 Task: Look for products in the category "Drink Mixes" from the brand "Sprouts".
Action: Mouse pressed left at (23, 103)
Screenshot: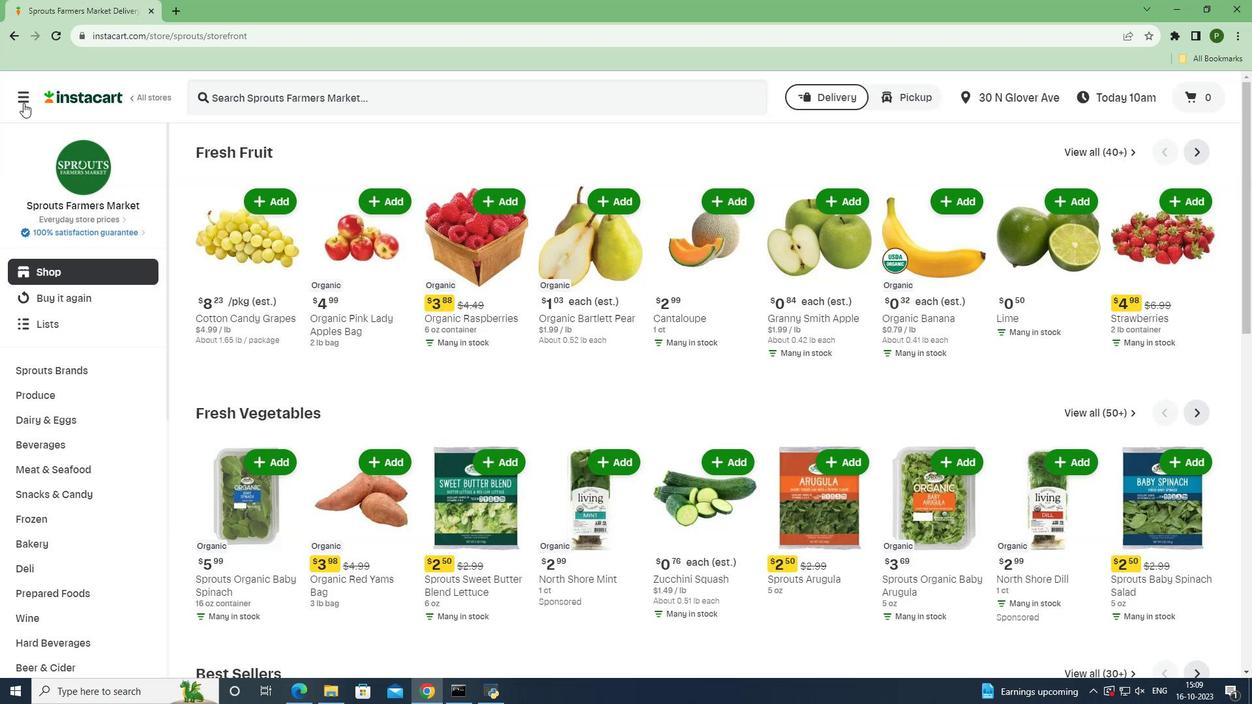 
Action: Mouse moved to (39, 340)
Screenshot: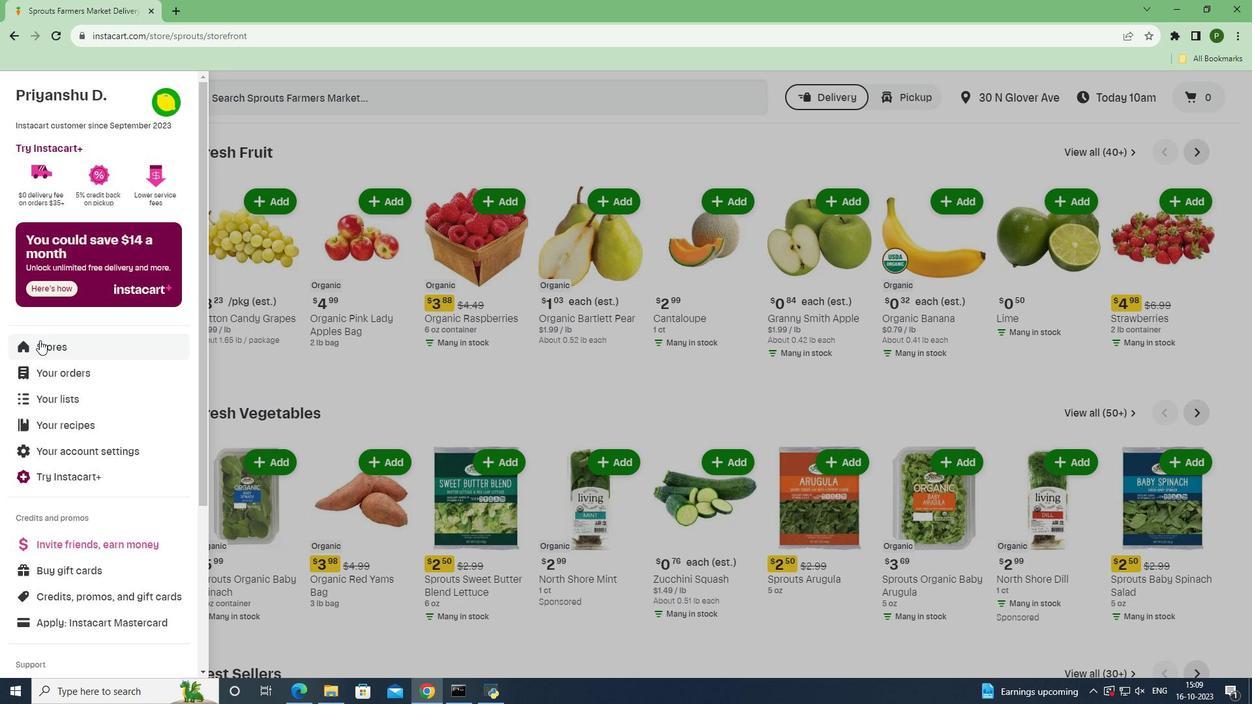 
Action: Mouse pressed left at (39, 340)
Screenshot: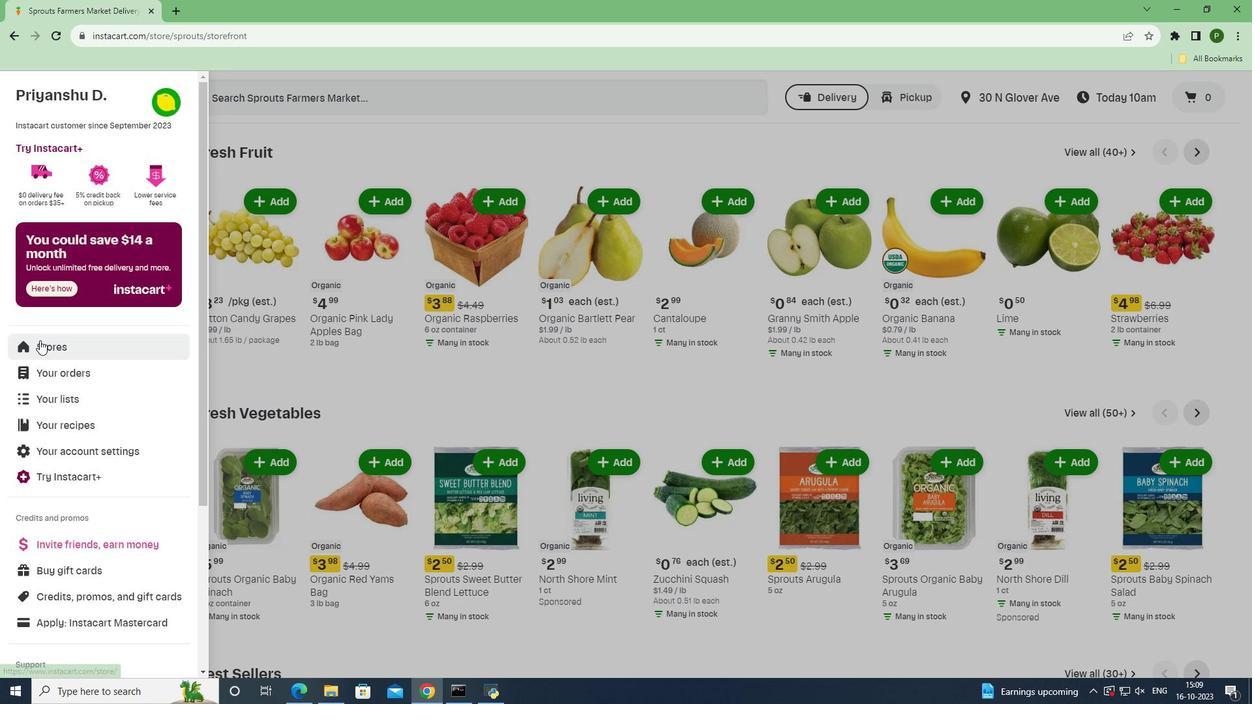 
Action: Mouse moved to (298, 151)
Screenshot: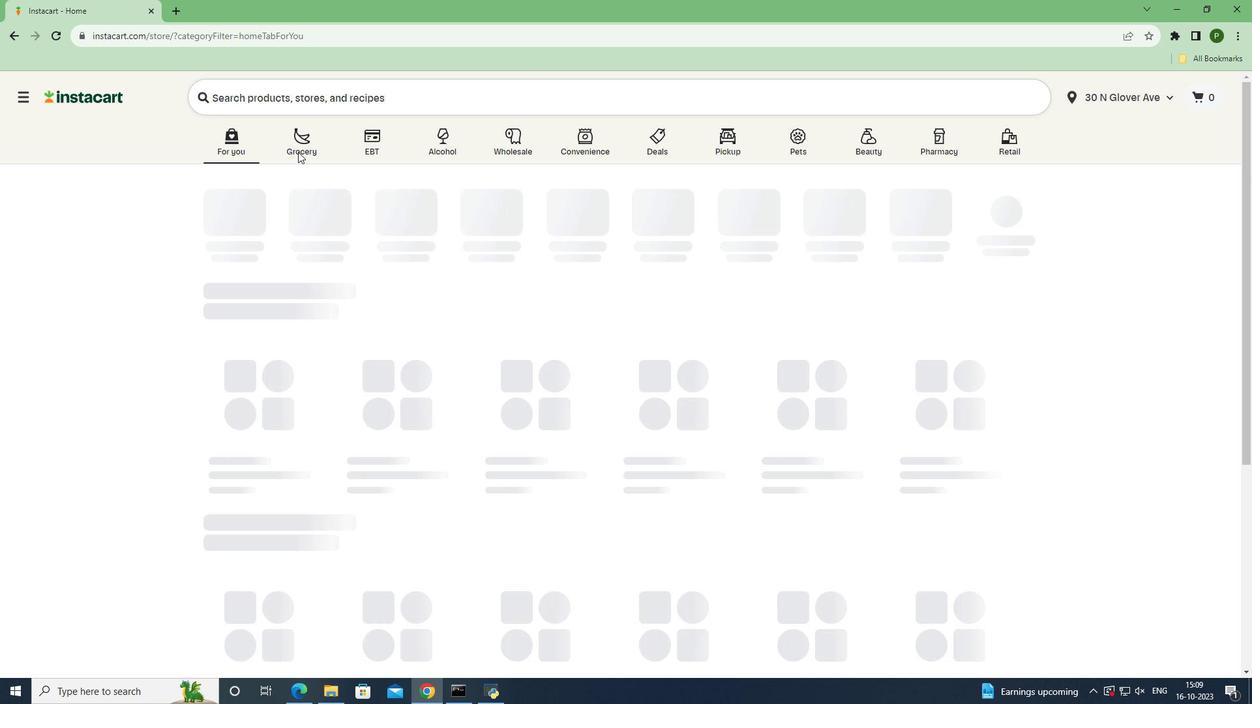 
Action: Mouse pressed left at (298, 151)
Screenshot: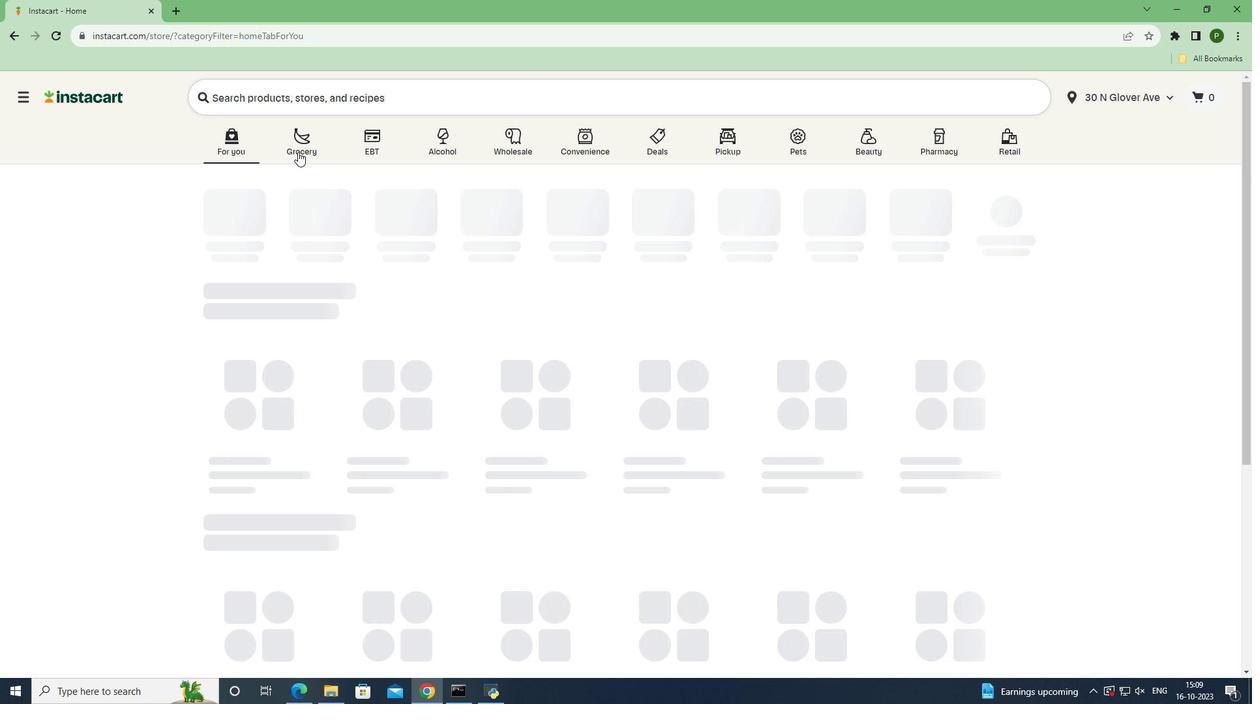 
Action: Mouse moved to (815, 301)
Screenshot: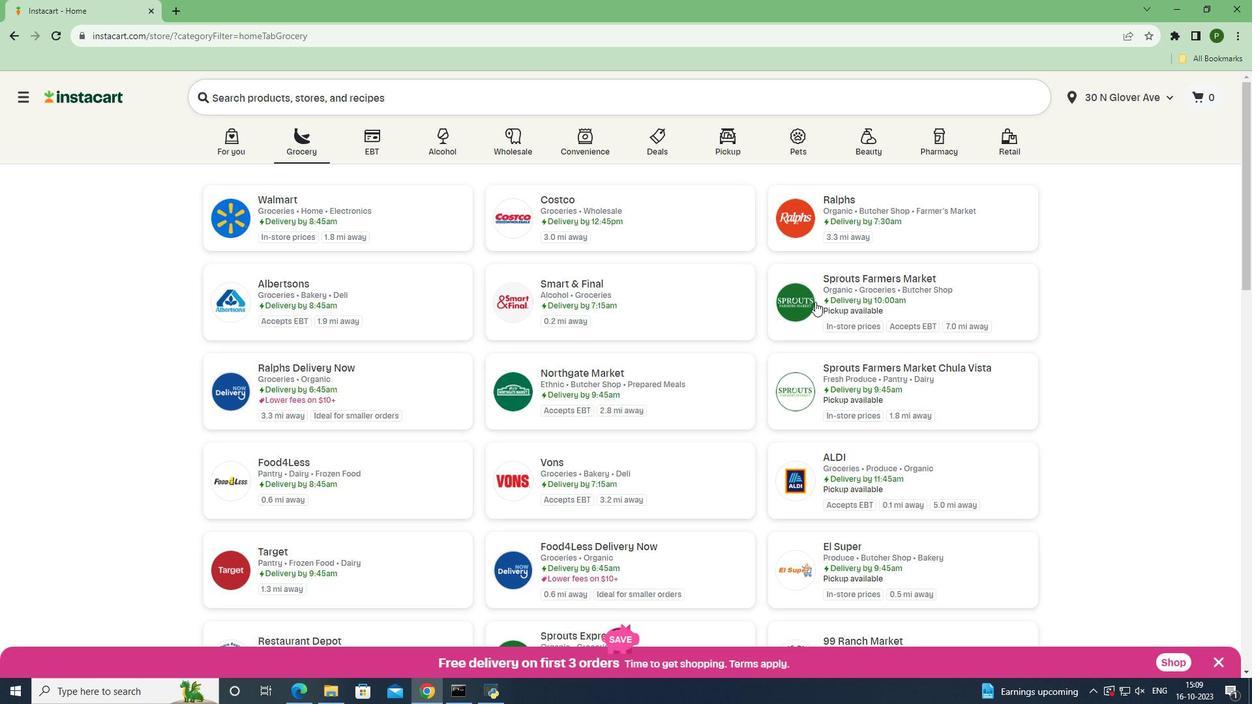 
Action: Mouse pressed left at (815, 301)
Screenshot: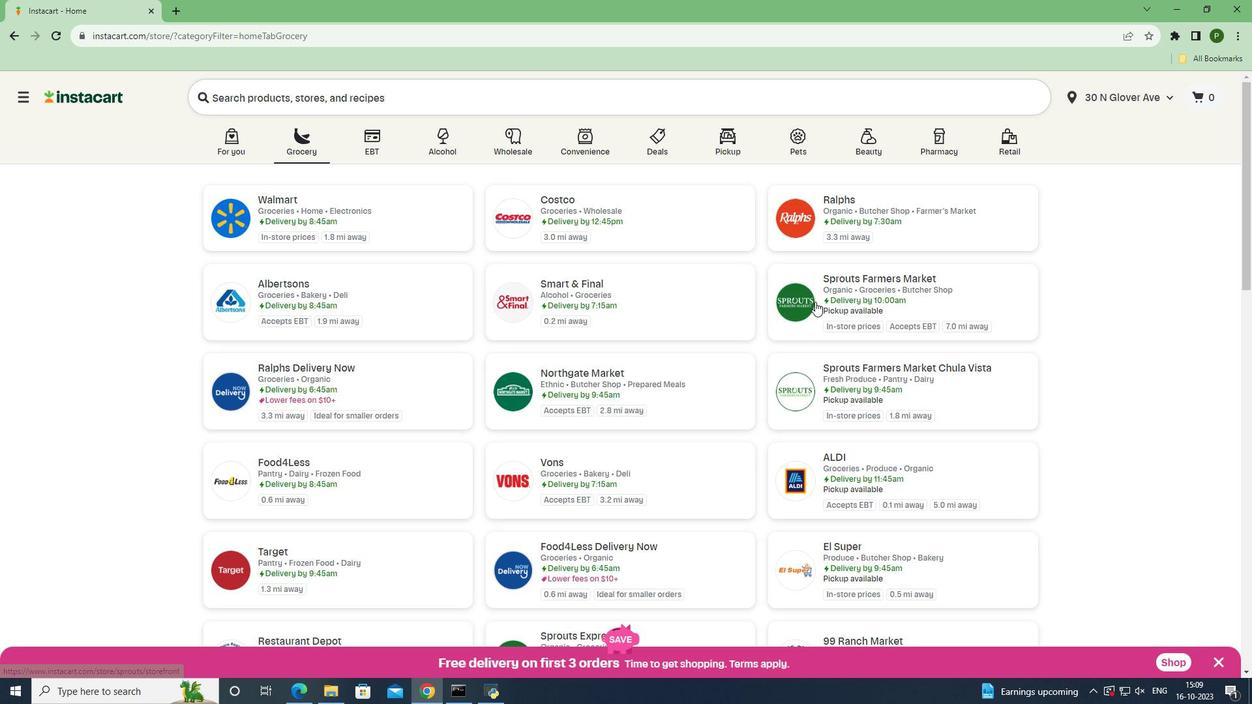 
Action: Mouse moved to (48, 437)
Screenshot: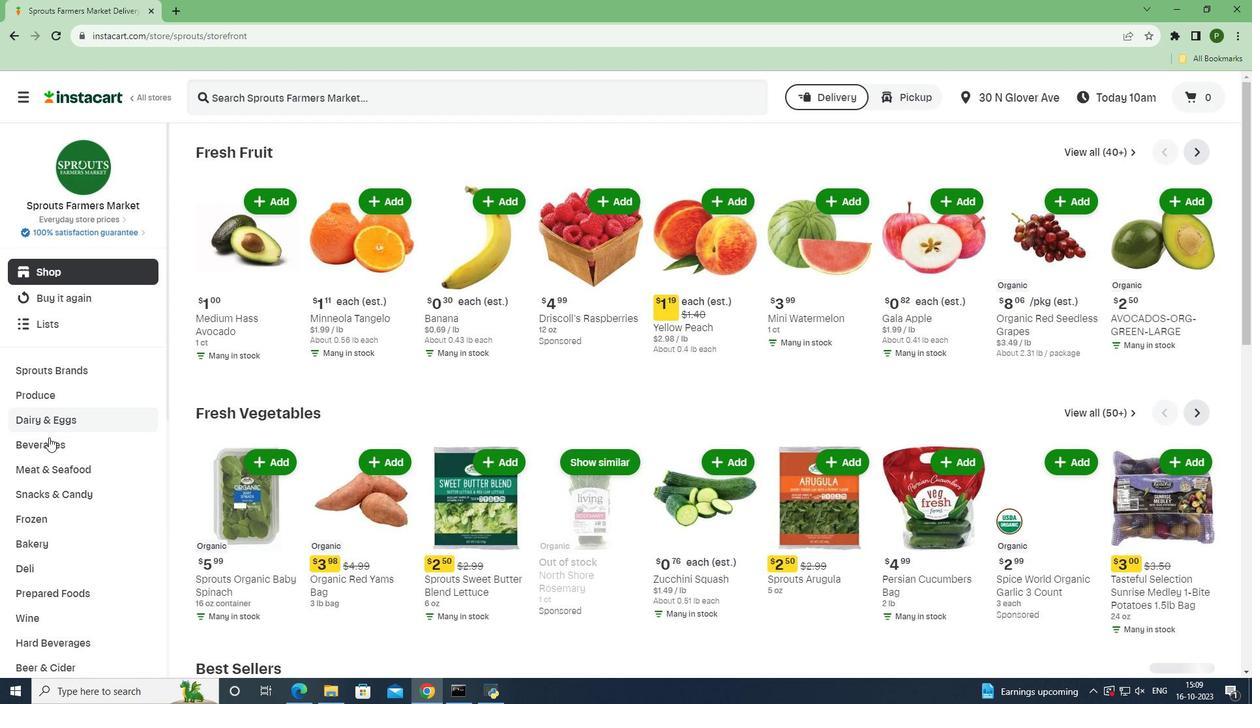 
Action: Mouse pressed left at (48, 437)
Screenshot: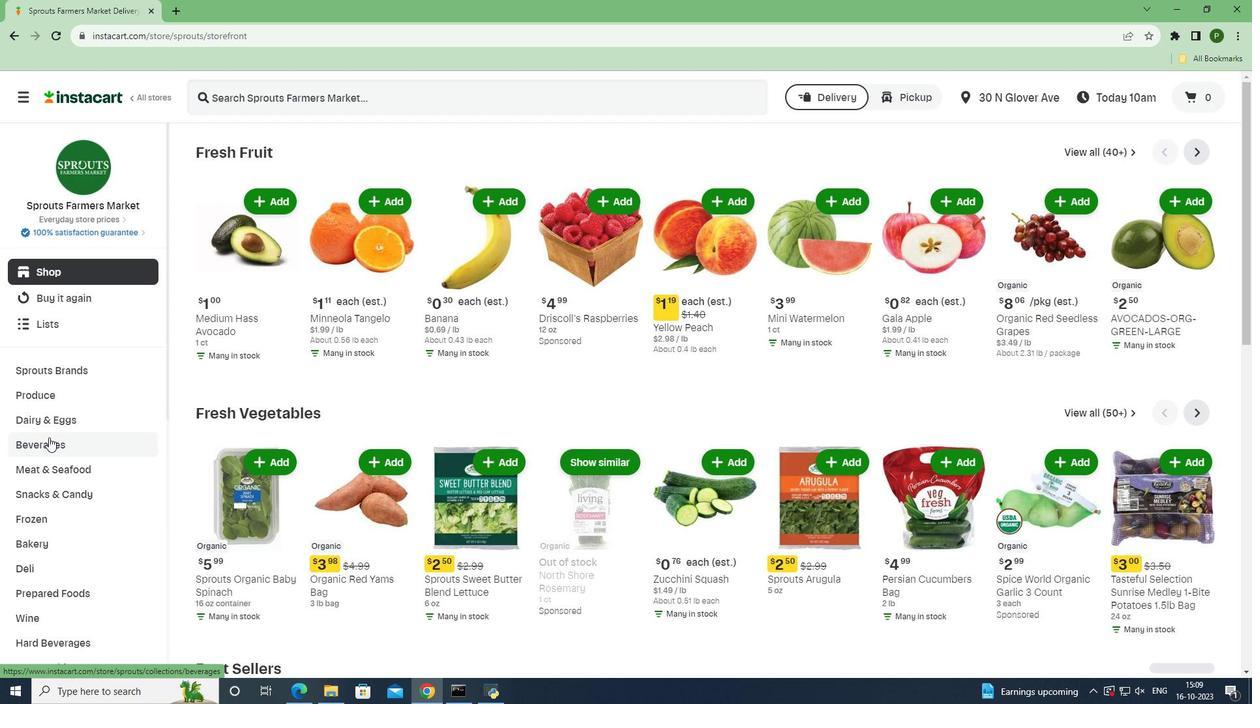 
Action: Mouse moved to (60, 438)
Screenshot: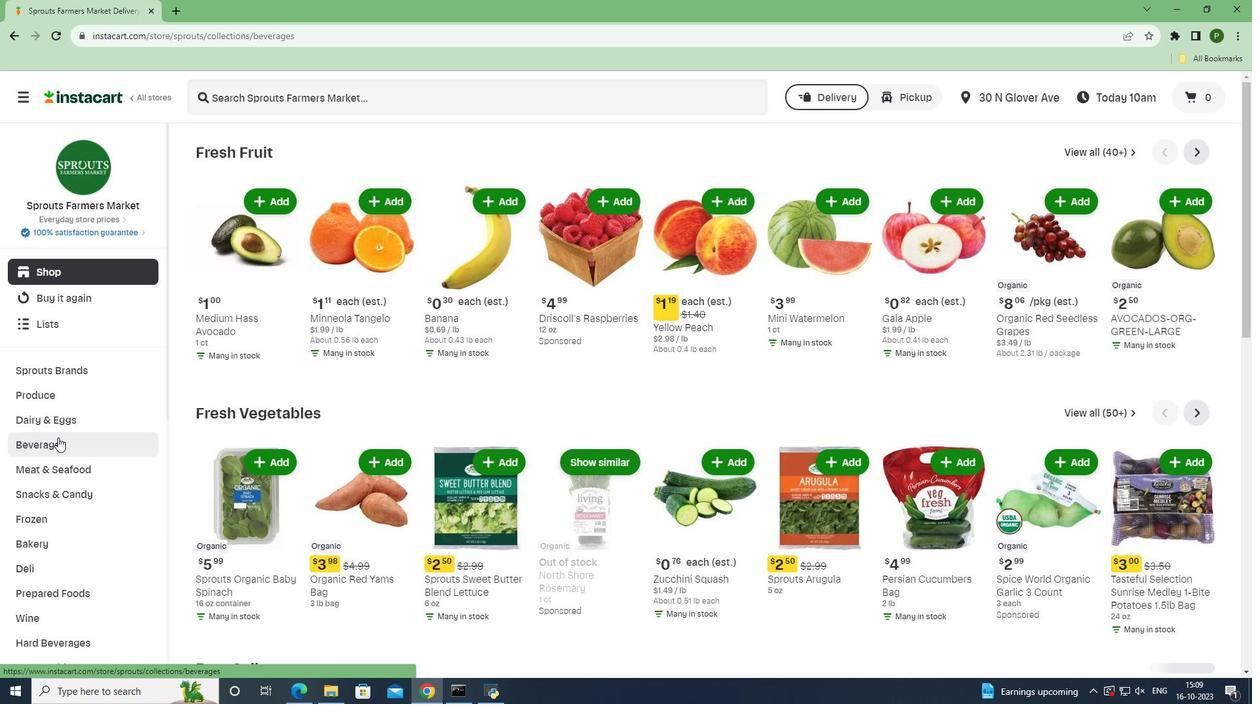 
Action: Mouse pressed left at (60, 438)
Screenshot: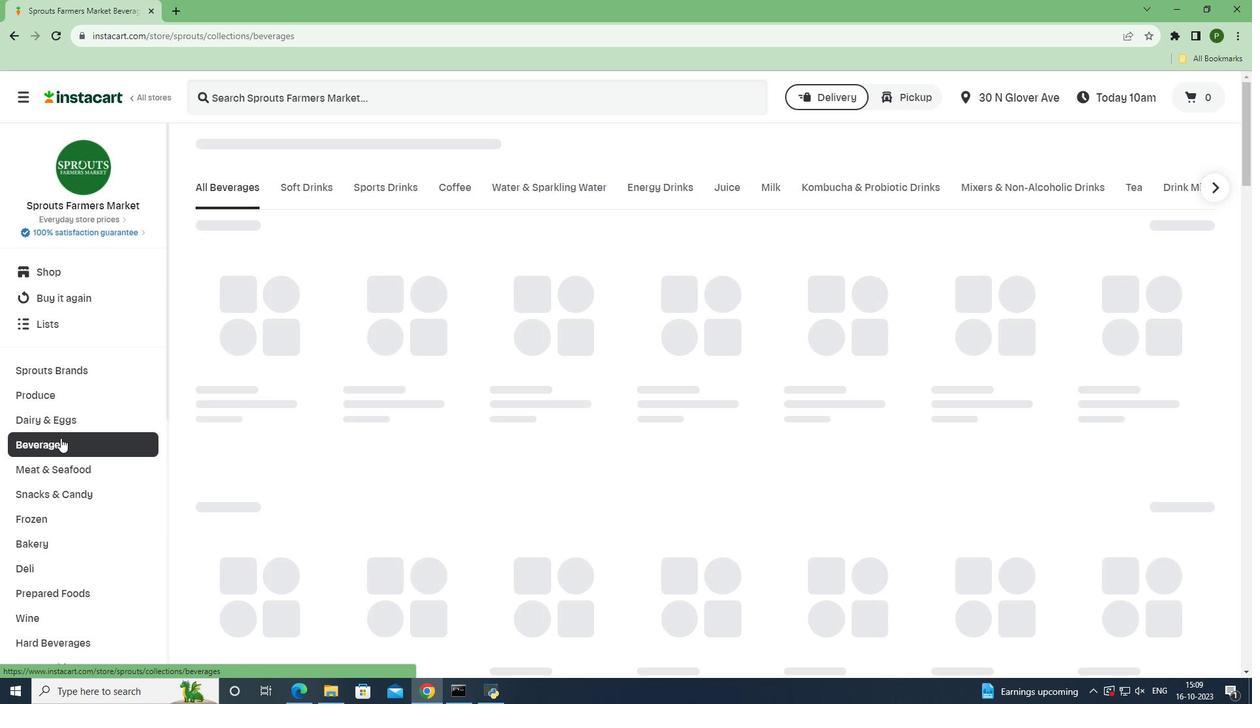 
Action: Mouse moved to (1178, 183)
Screenshot: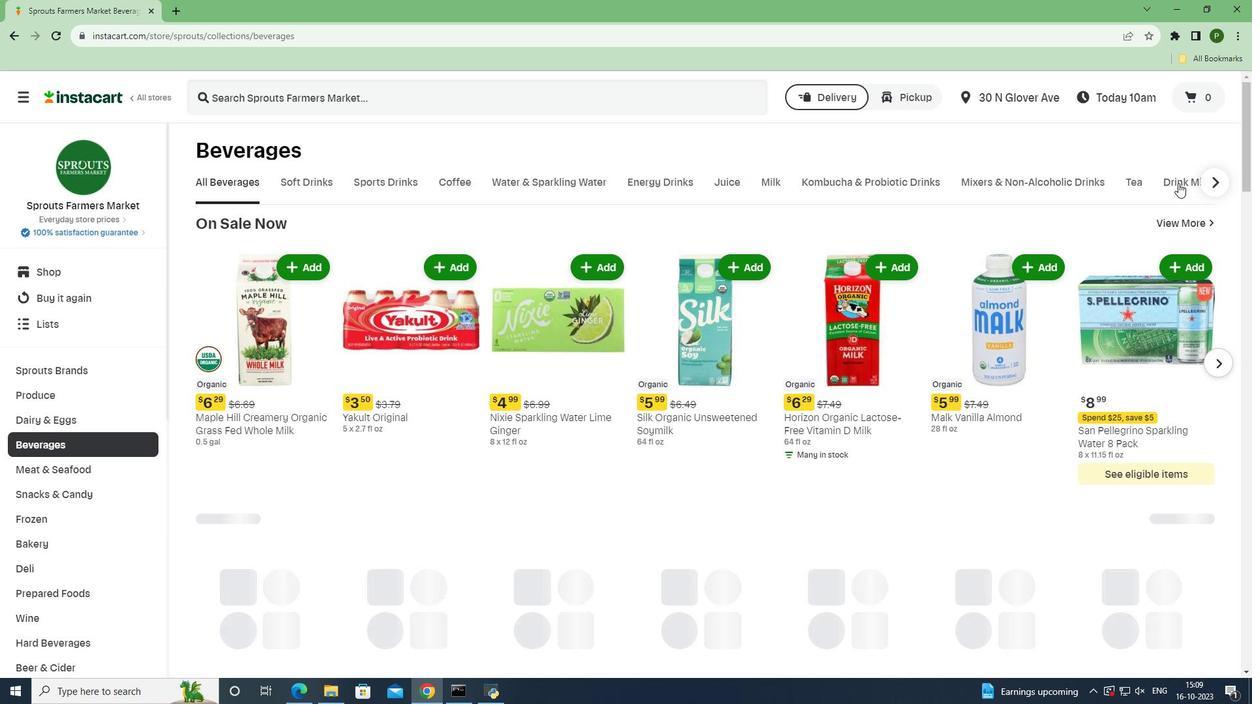 
Action: Mouse pressed left at (1178, 183)
Screenshot: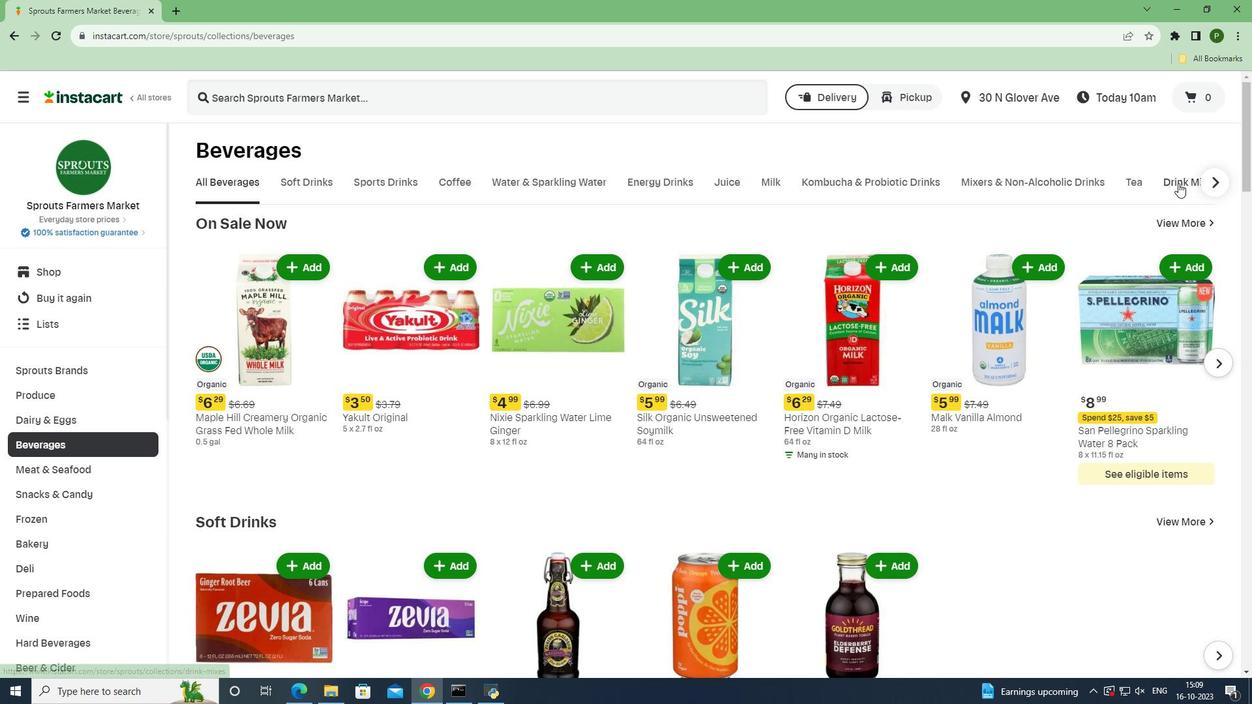 
Action: Mouse moved to (337, 236)
Screenshot: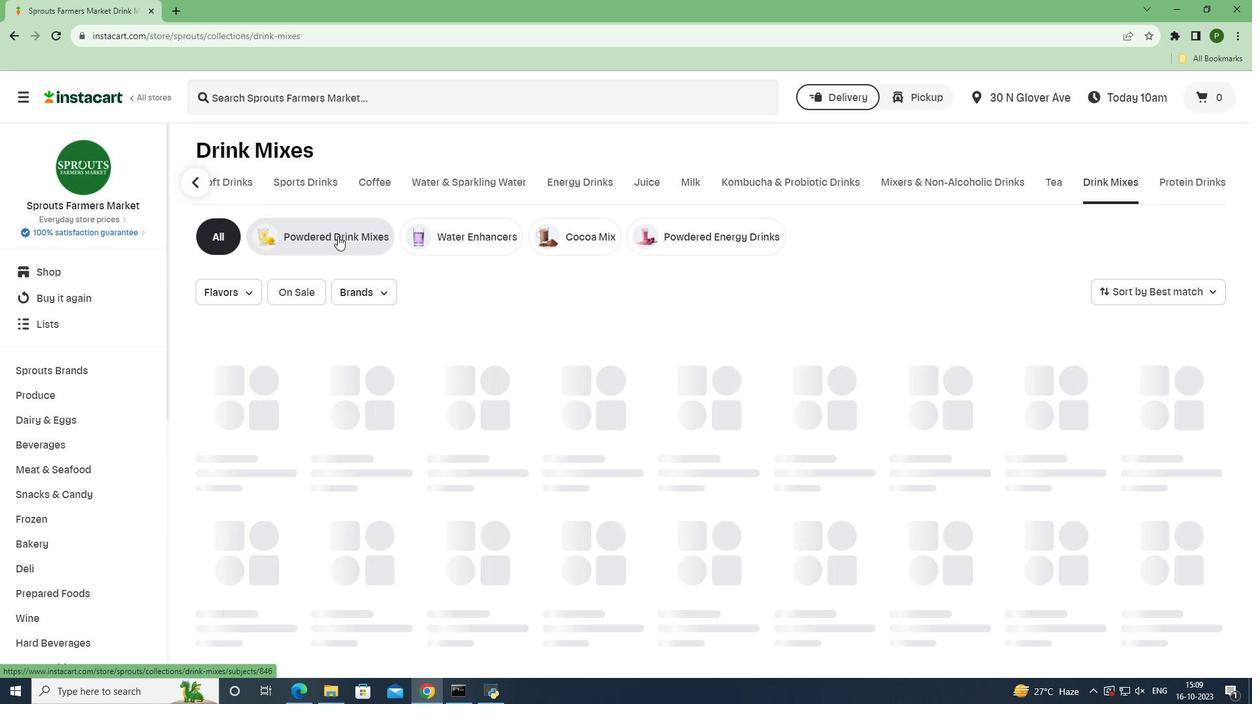 
Action: Mouse pressed left at (337, 236)
Screenshot: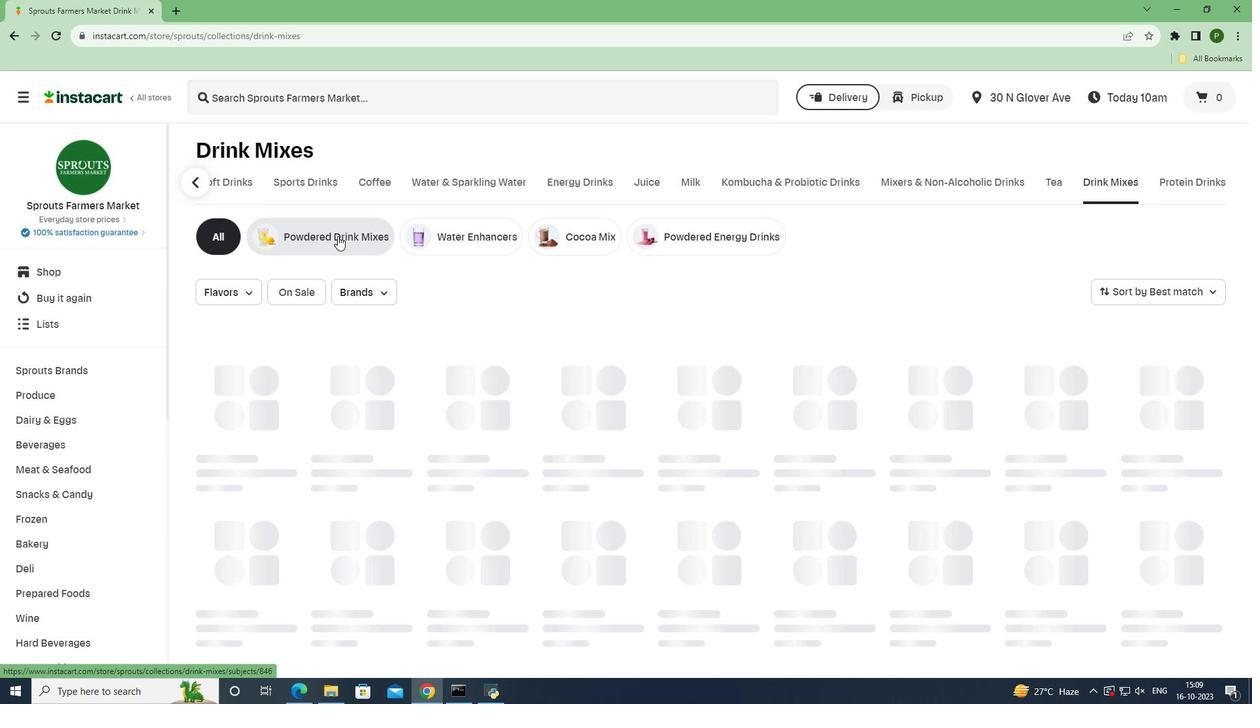 
Action: Mouse moved to (345, 296)
Screenshot: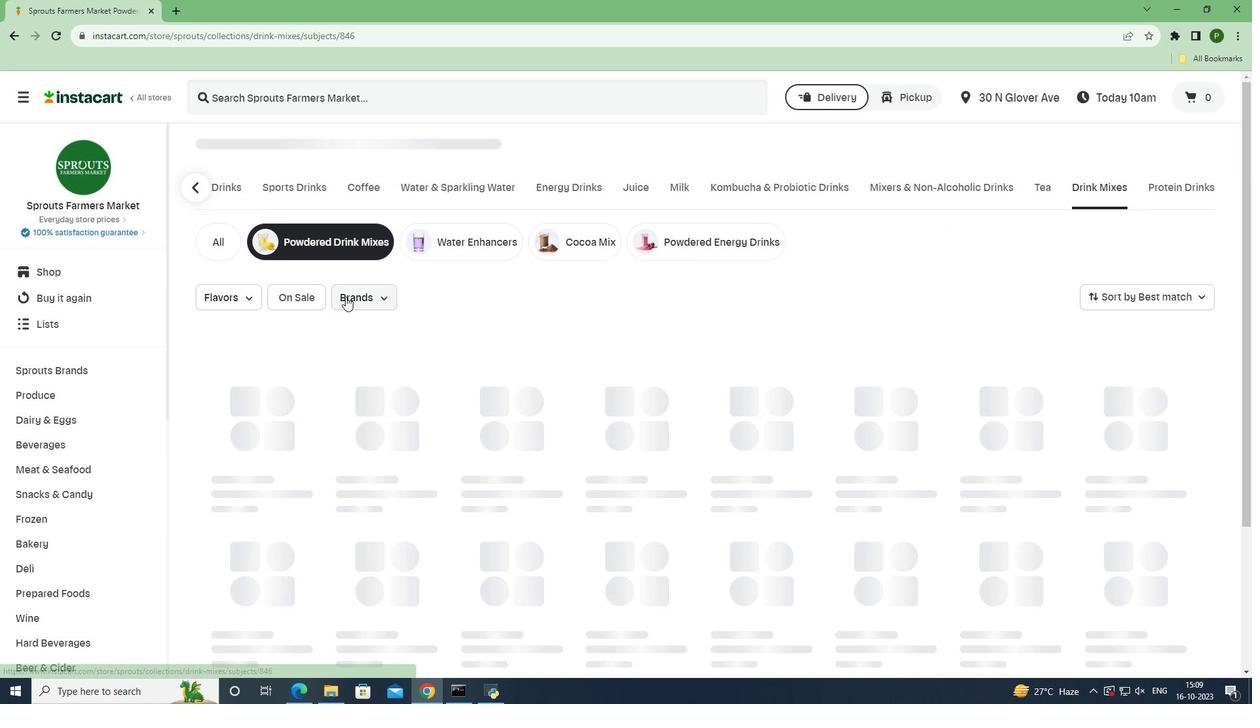 
Action: Mouse pressed left at (345, 296)
Screenshot: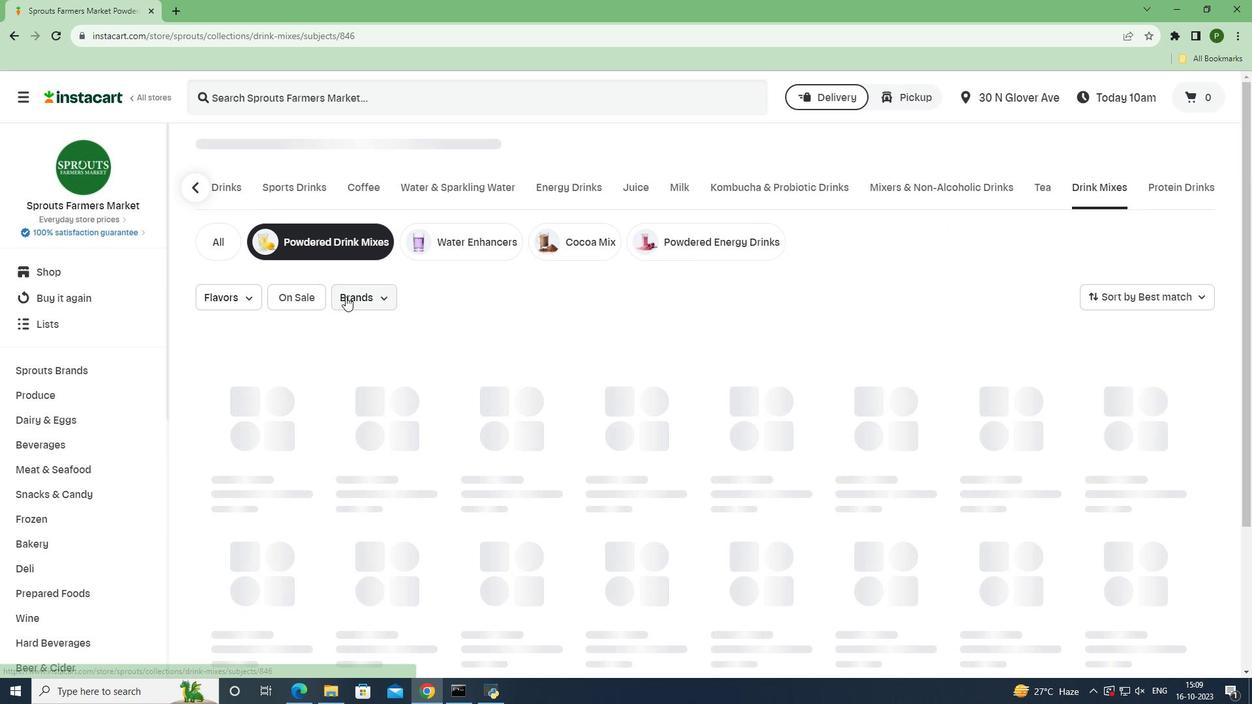 
Action: Mouse moved to (371, 430)
Screenshot: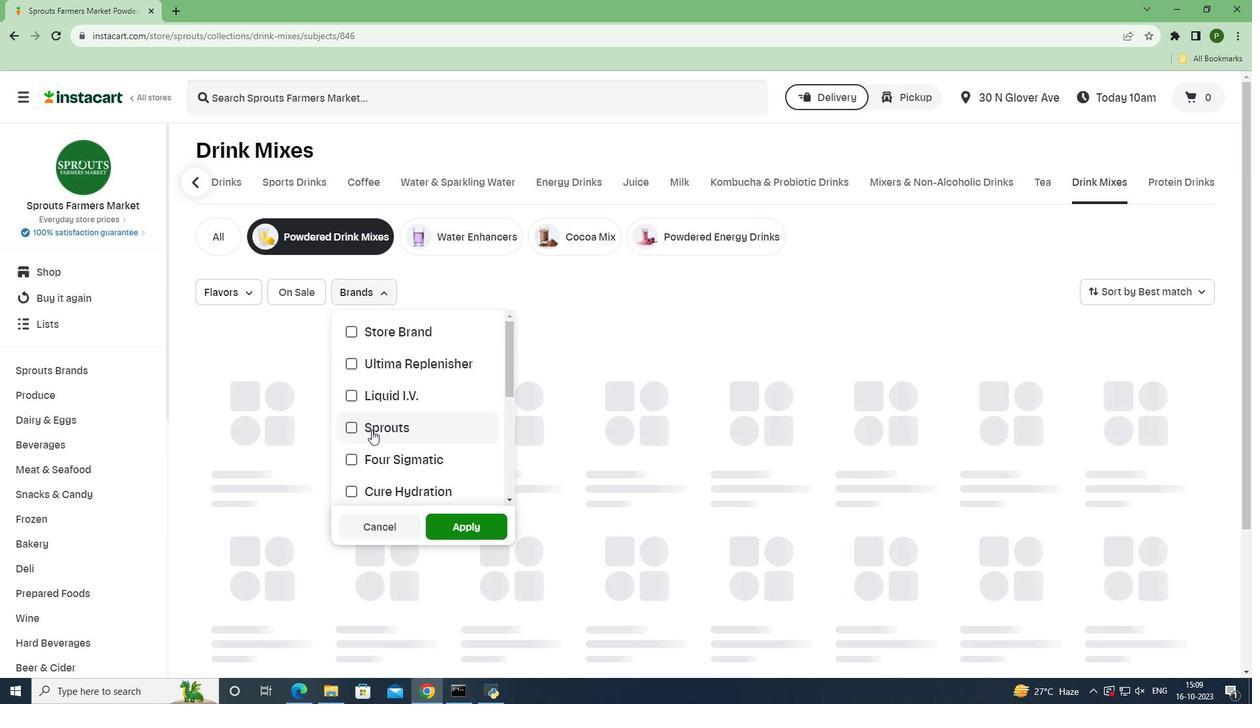 
Action: Mouse pressed left at (371, 430)
Screenshot: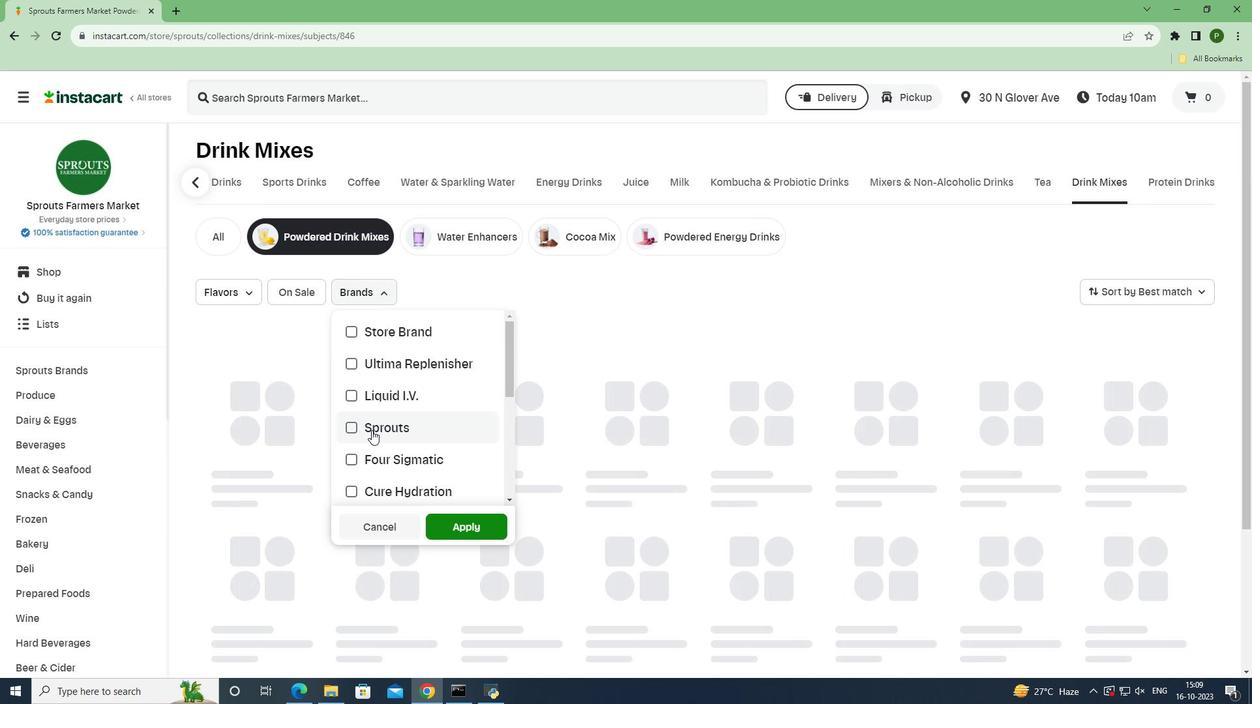 
Action: Mouse moved to (451, 521)
Screenshot: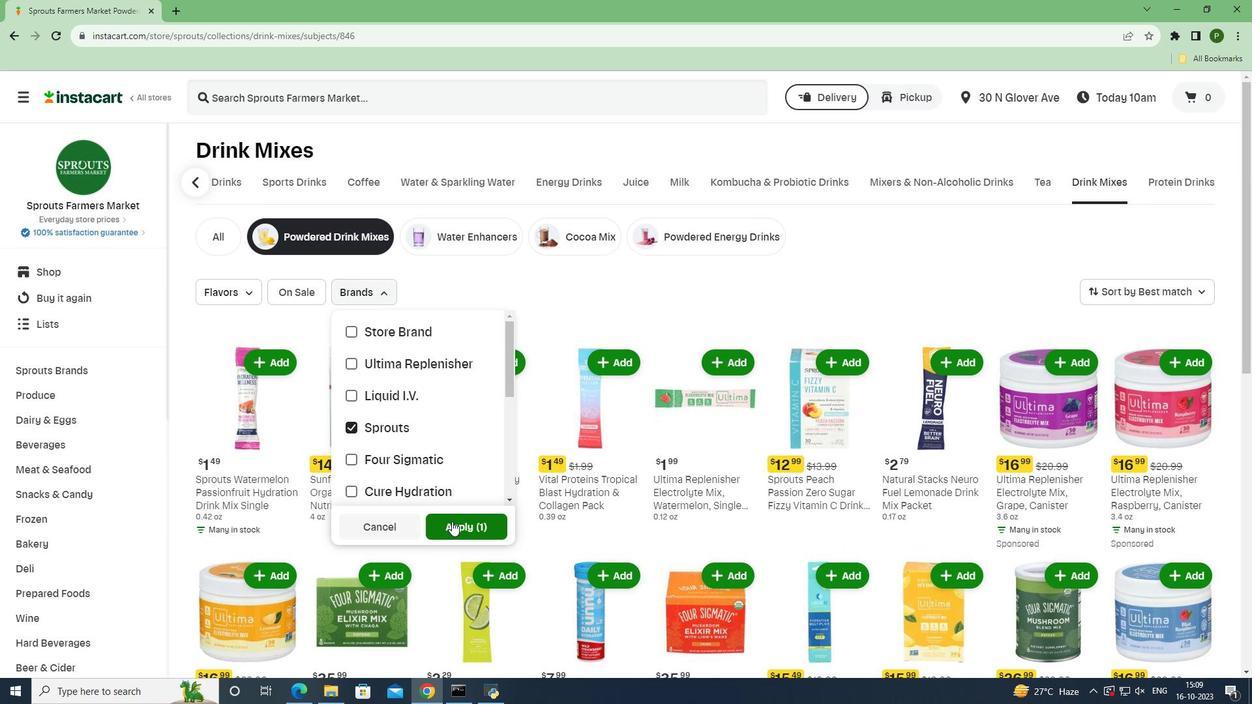 
Action: Mouse pressed left at (451, 521)
Screenshot: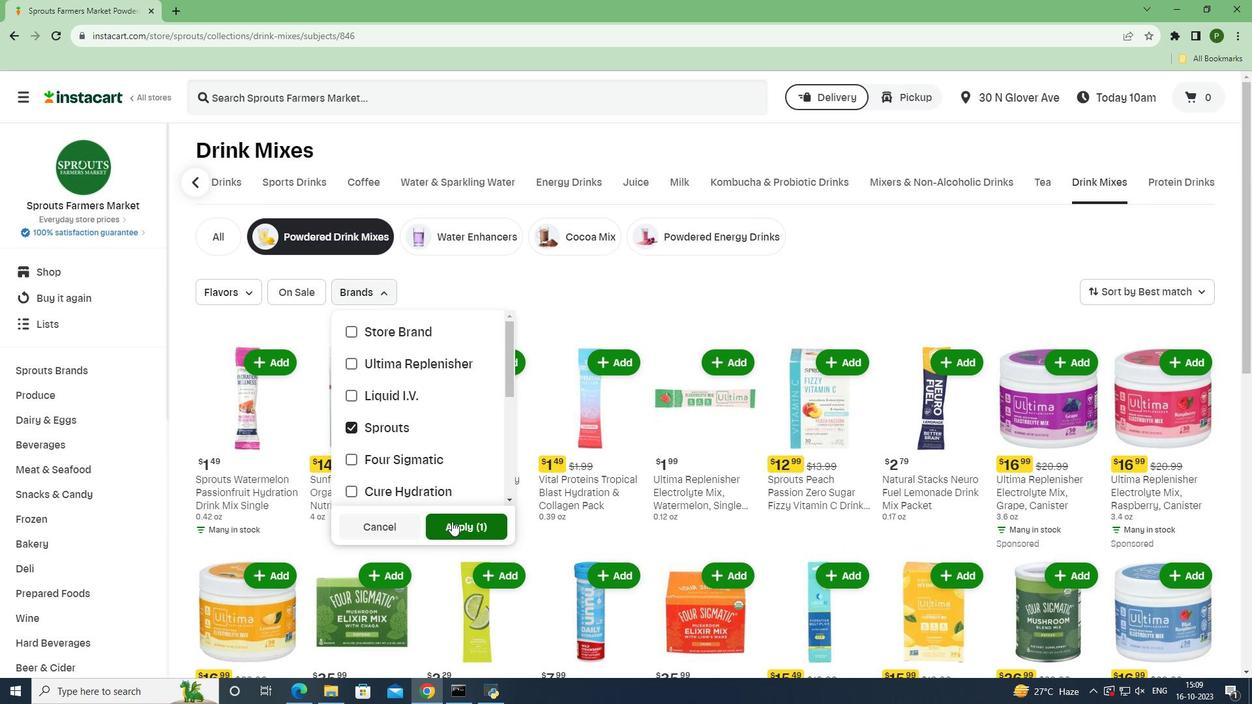 
Action: Mouse moved to (618, 568)
Screenshot: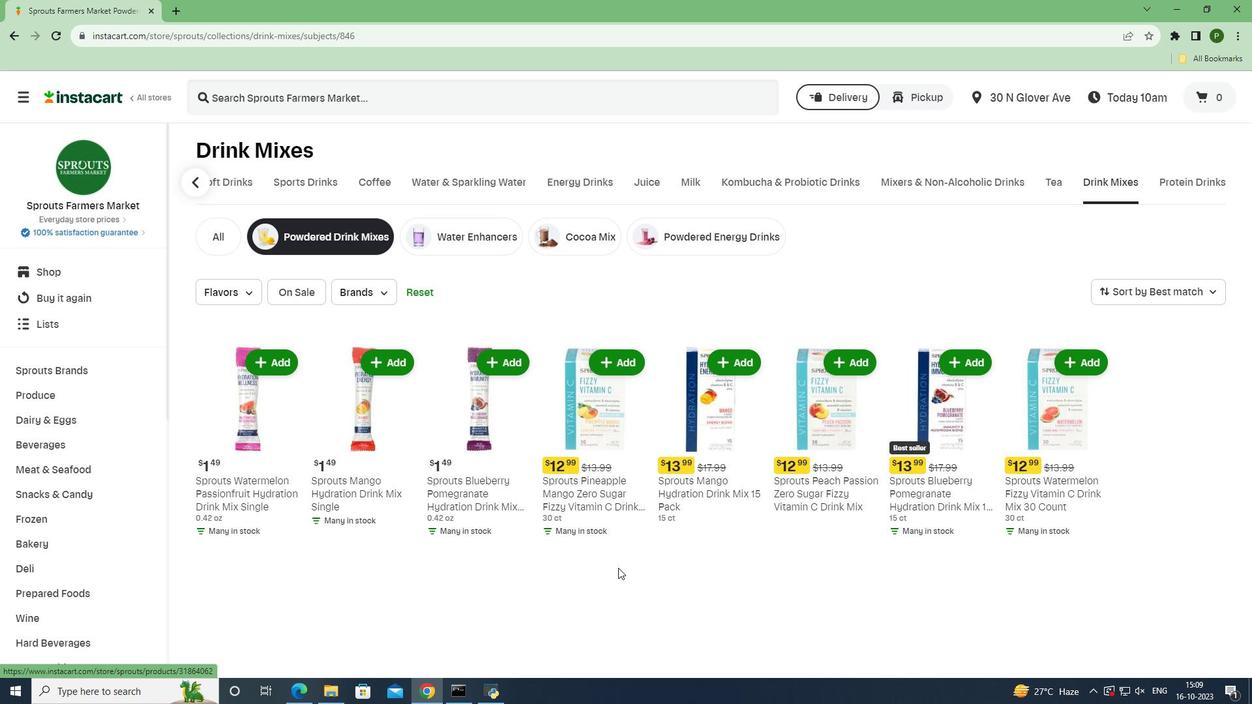 
